 Task: Set the subtitle format in the text subtitle parser to "auto".
Action: Mouse moved to (120, 20)
Screenshot: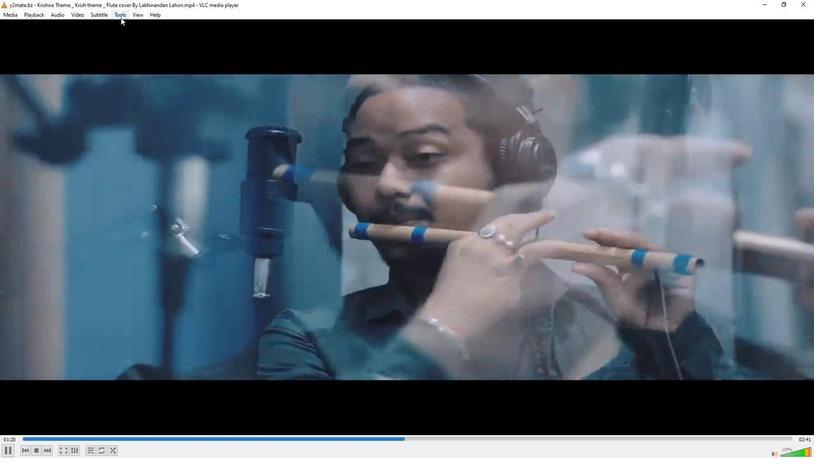 
Action: Mouse pressed left at (120, 20)
Screenshot: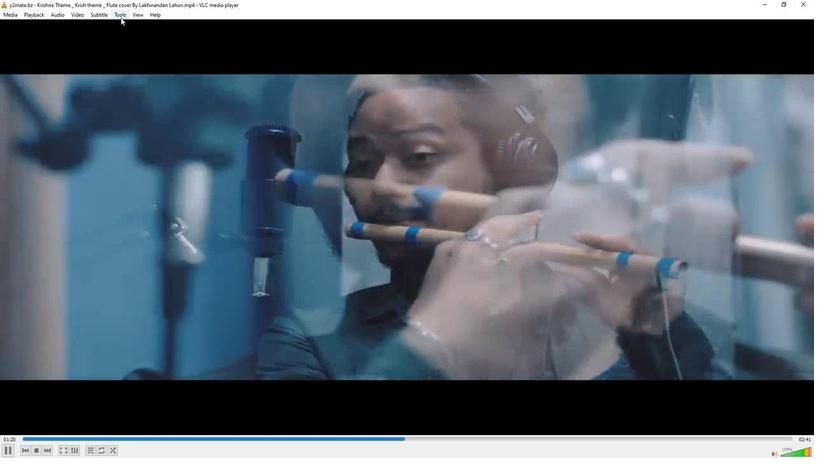 
Action: Mouse moved to (138, 115)
Screenshot: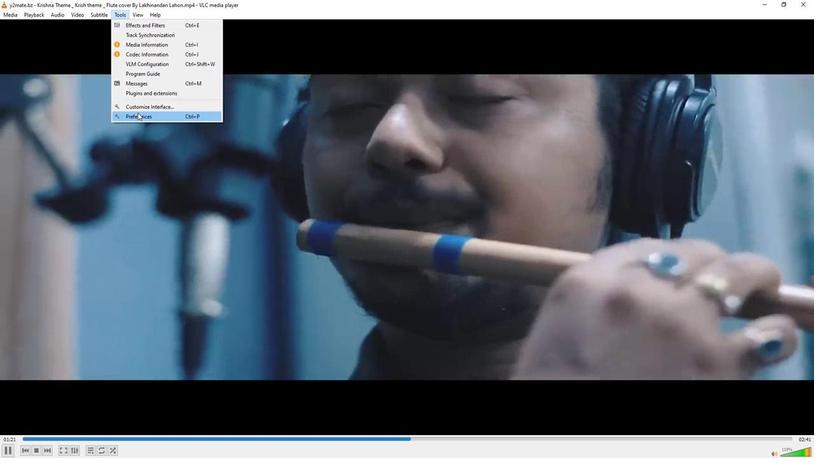 
Action: Mouse pressed left at (138, 115)
Screenshot: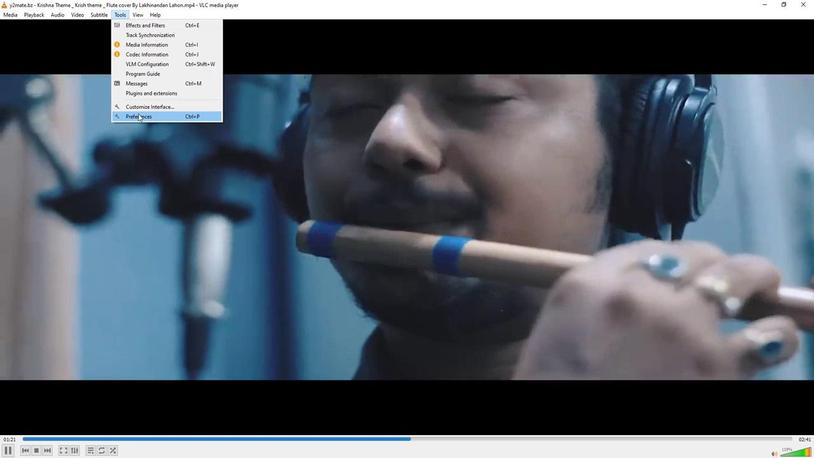 
Action: Mouse moved to (216, 349)
Screenshot: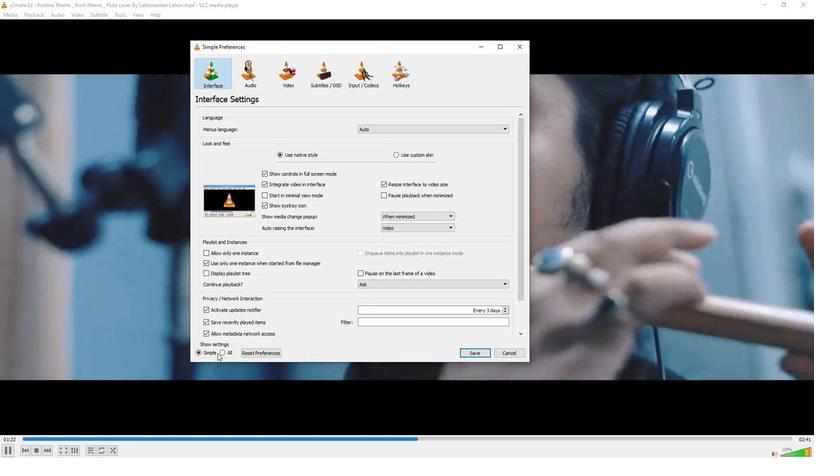 
Action: Mouse pressed left at (216, 349)
Screenshot: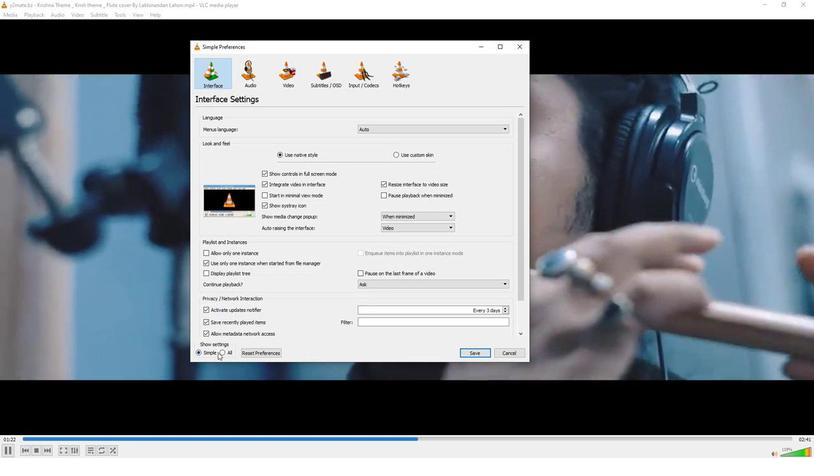 
Action: Mouse moved to (220, 348)
Screenshot: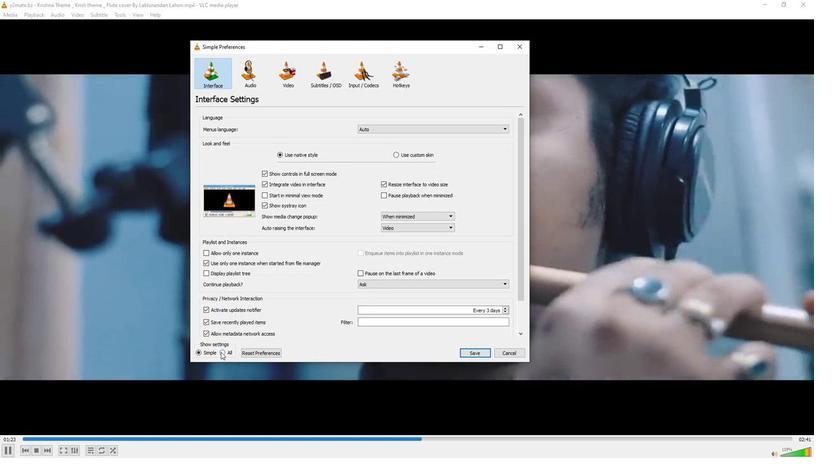 
Action: Mouse pressed left at (220, 348)
Screenshot: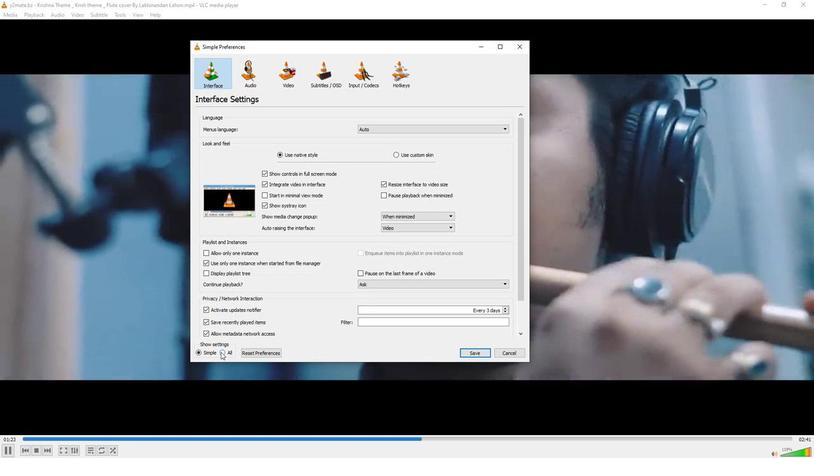 
Action: Mouse moved to (211, 230)
Screenshot: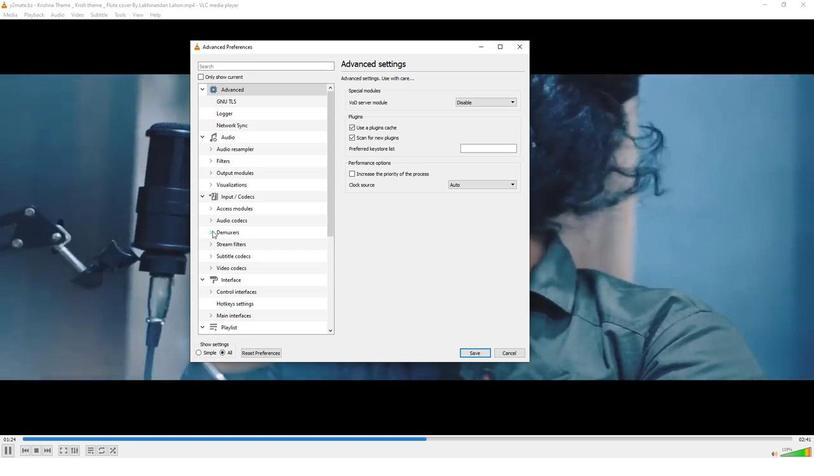 
Action: Mouse pressed left at (211, 230)
Screenshot: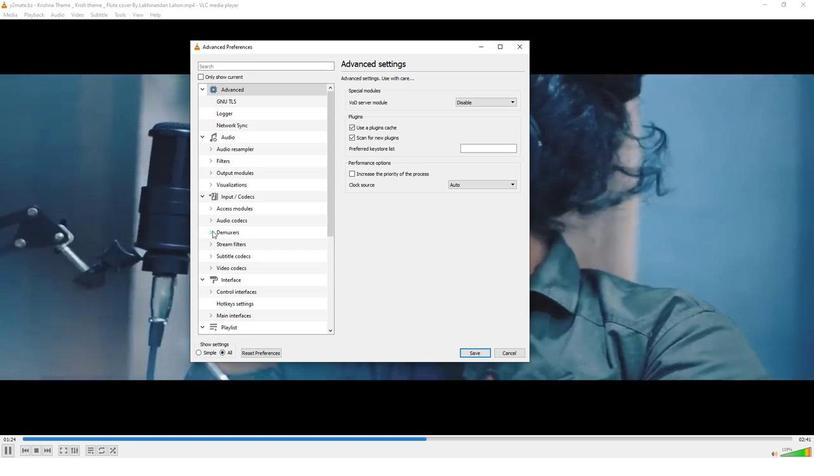 
Action: Mouse moved to (234, 278)
Screenshot: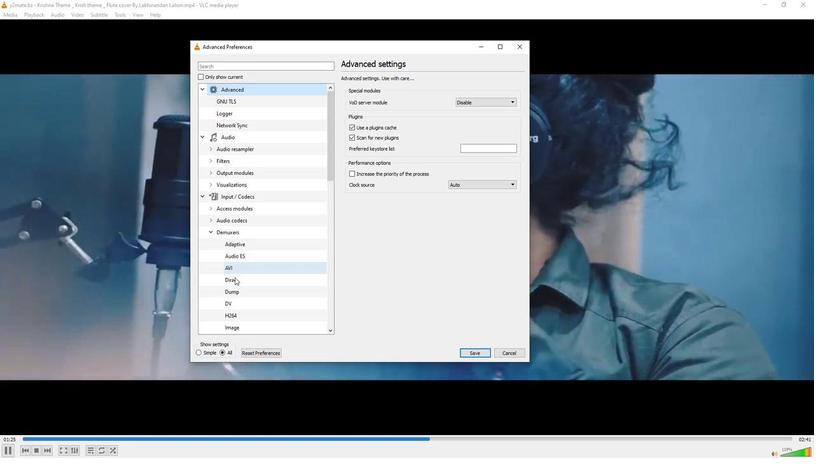 
Action: Mouse scrolled (234, 277) with delta (0, 0)
Screenshot: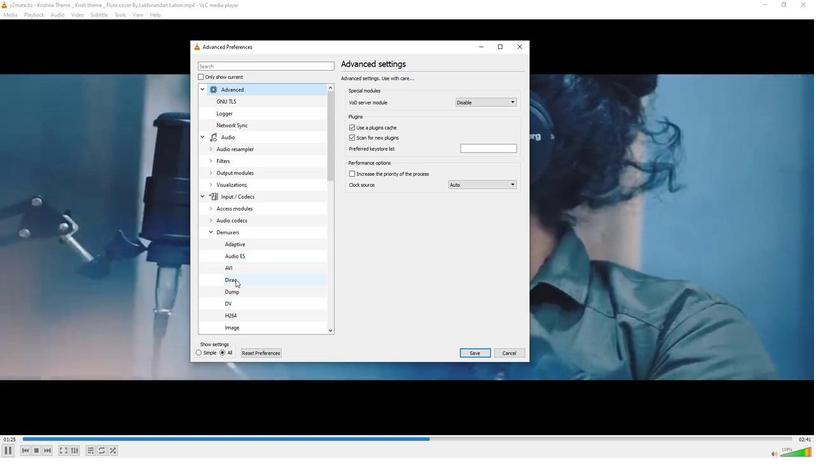 
Action: Mouse moved to (234, 278)
Screenshot: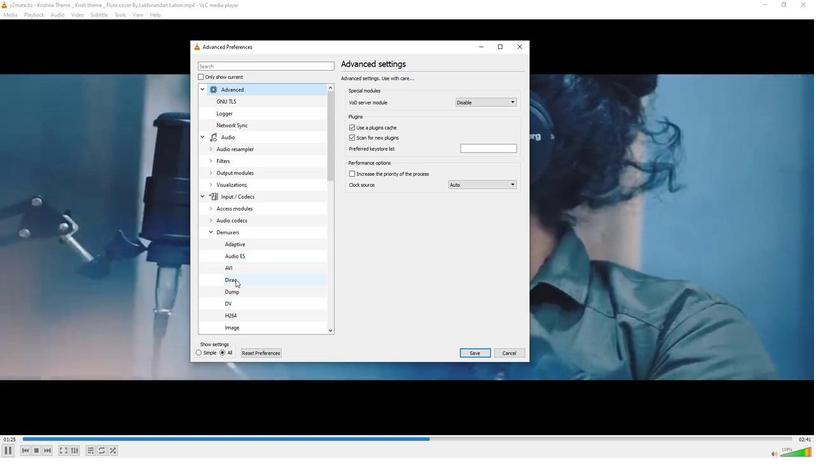 
Action: Mouse scrolled (234, 277) with delta (0, 0)
Screenshot: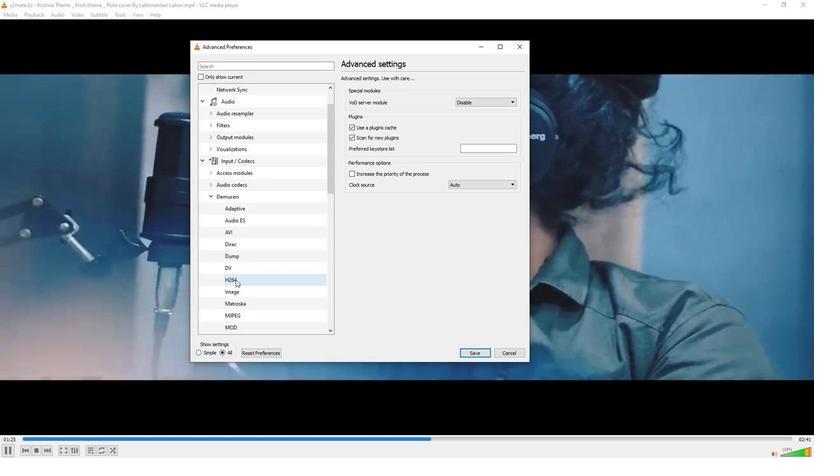 
Action: Mouse scrolled (234, 277) with delta (0, 0)
Screenshot: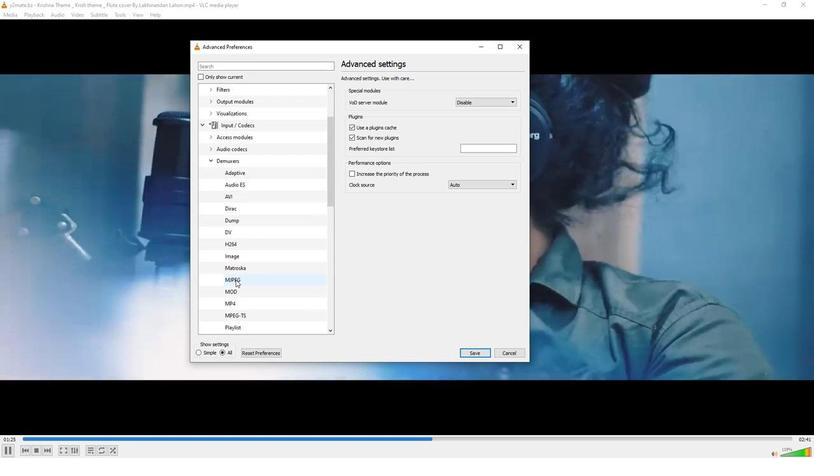 
Action: Mouse scrolled (234, 277) with delta (0, 0)
Screenshot: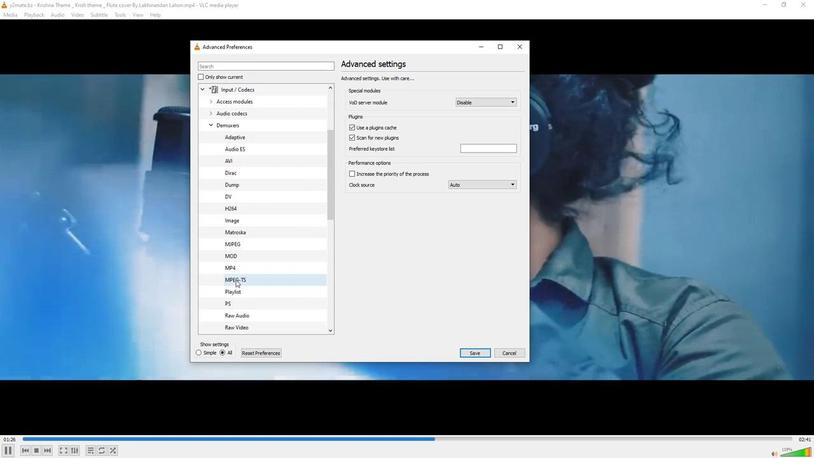
Action: Mouse moved to (236, 285)
Screenshot: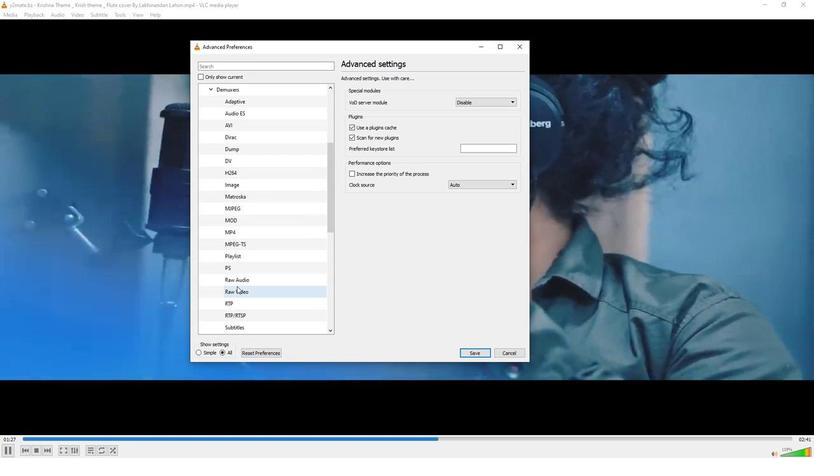 
Action: Mouse scrolled (236, 285) with delta (0, 0)
Screenshot: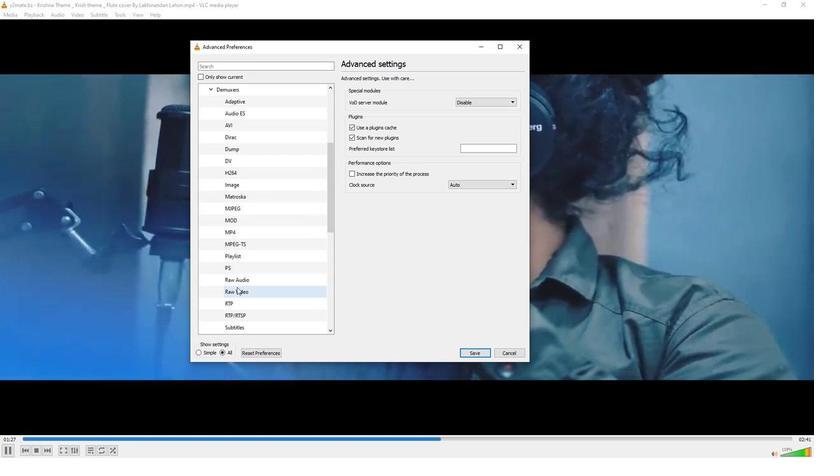 
Action: Mouse moved to (236, 291)
Screenshot: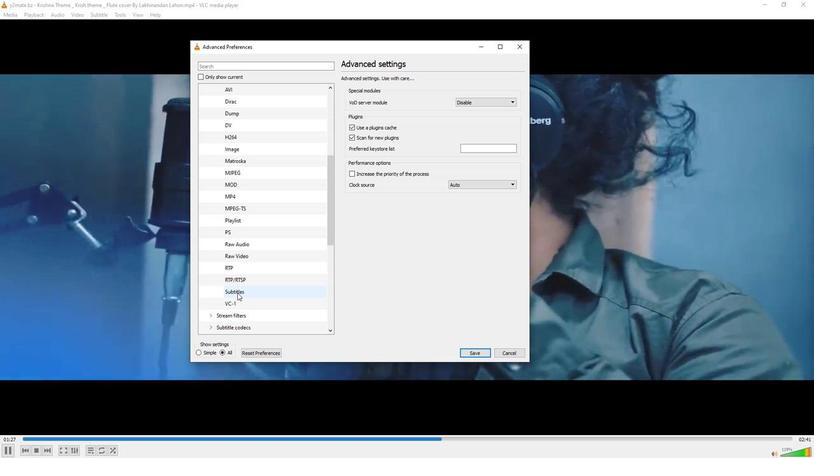 
Action: Mouse pressed left at (236, 291)
Screenshot: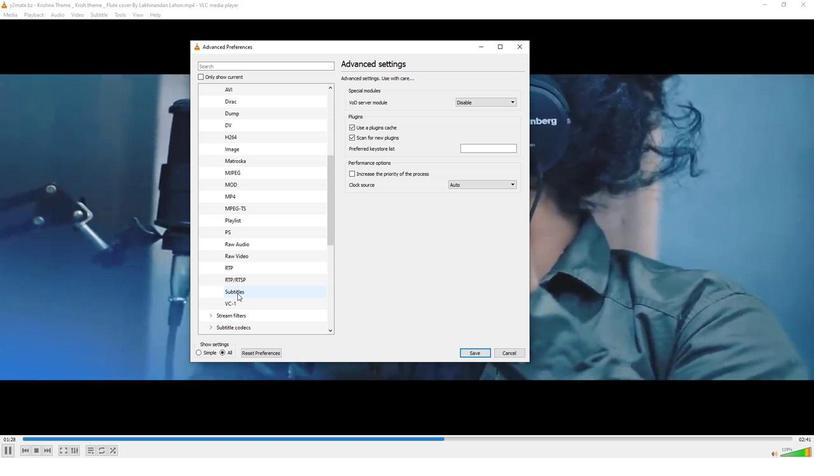 
Action: Mouse moved to (511, 113)
Screenshot: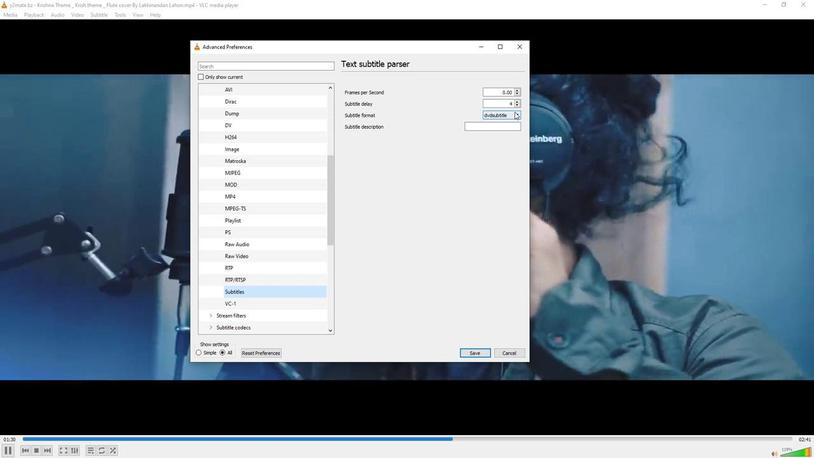 
Action: Mouse pressed left at (511, 113)
Screenshot: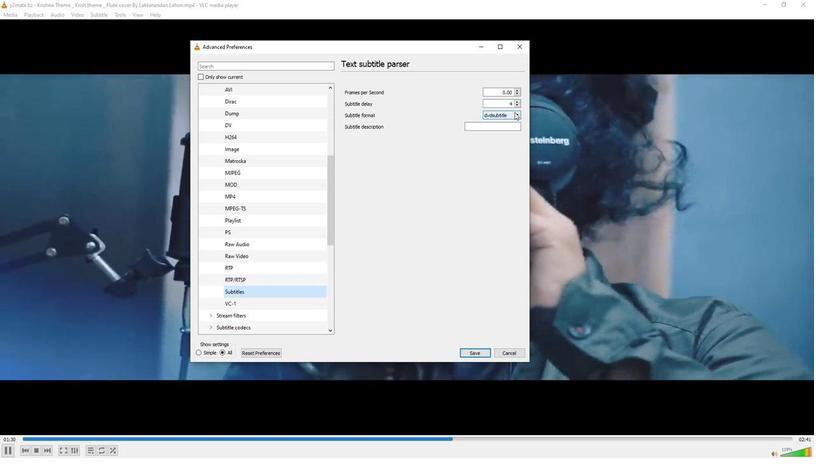 
Action: Mouse moved to (497, 121)
Screenshot: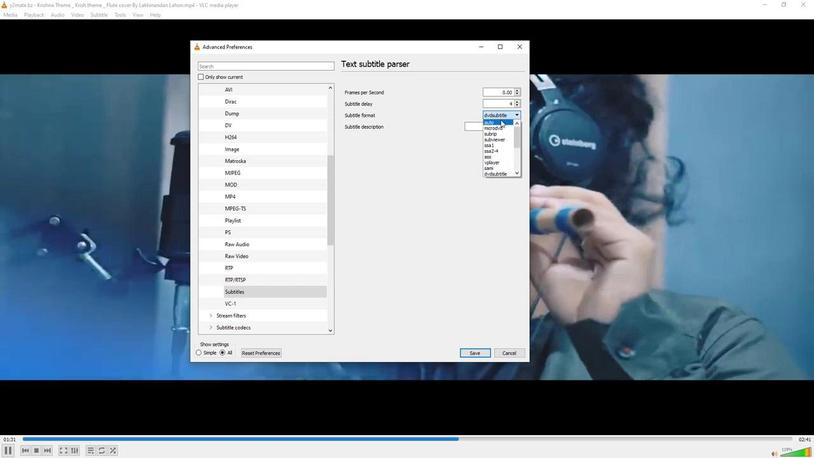 
Action: Mouse pressed left at (497, 121)
Screenshot: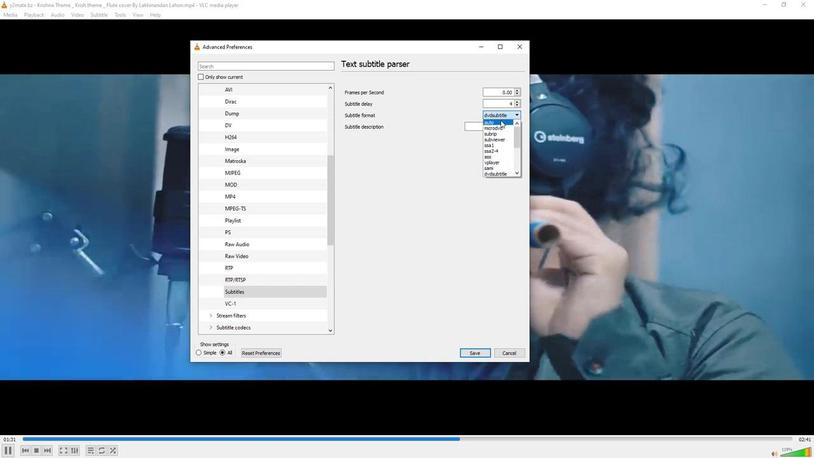 
Action: Mouse moved to (432, 185)
Screenshot: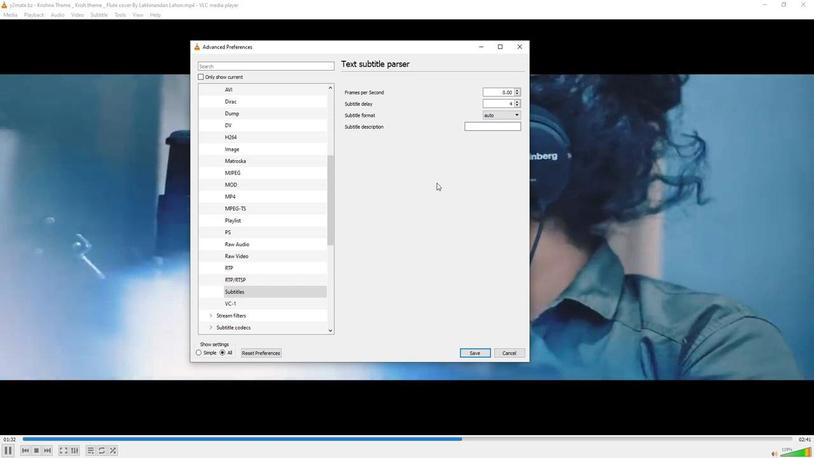 
